 Task: Edit the buffer time to 2 hours after the event.
Action: Mouse moved to (564, 331)
Screenshot: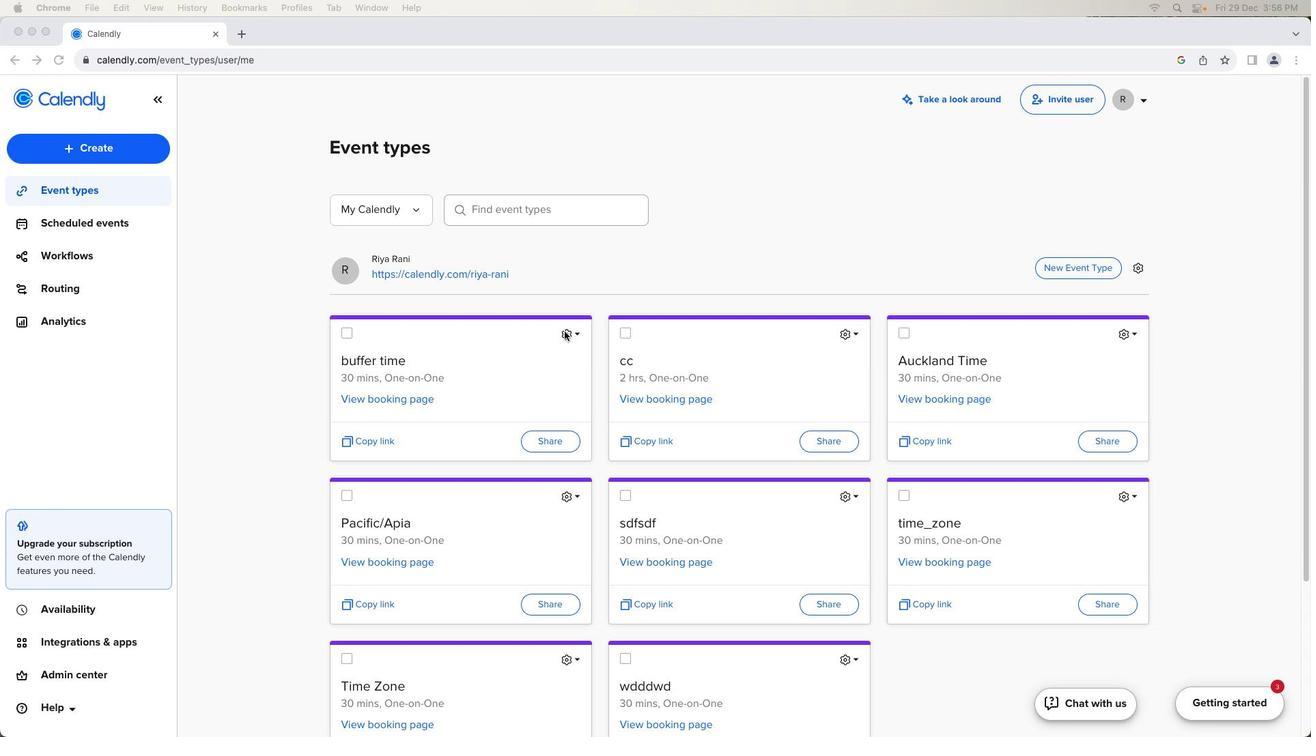 
Action: Mouse pressed left at (564, 331)
Screenshot: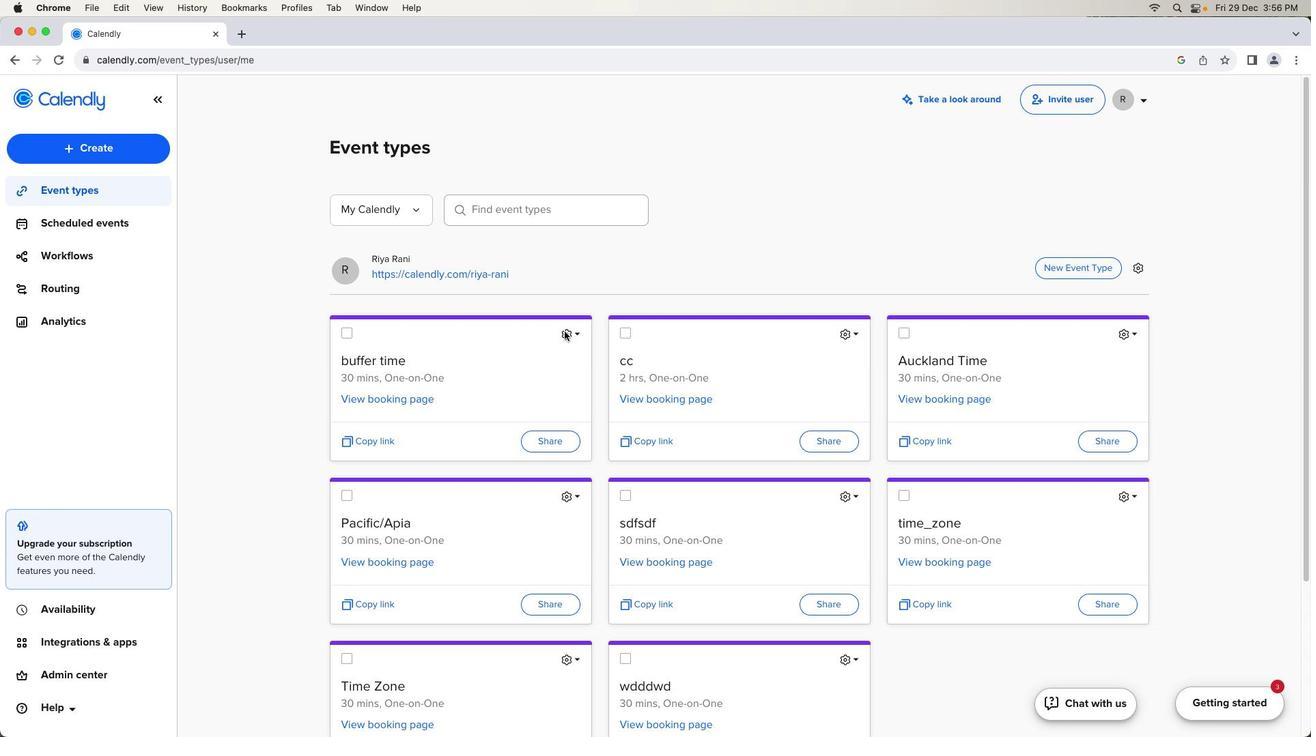 
Action: Mouse moved to (569, 333)
Screenshot: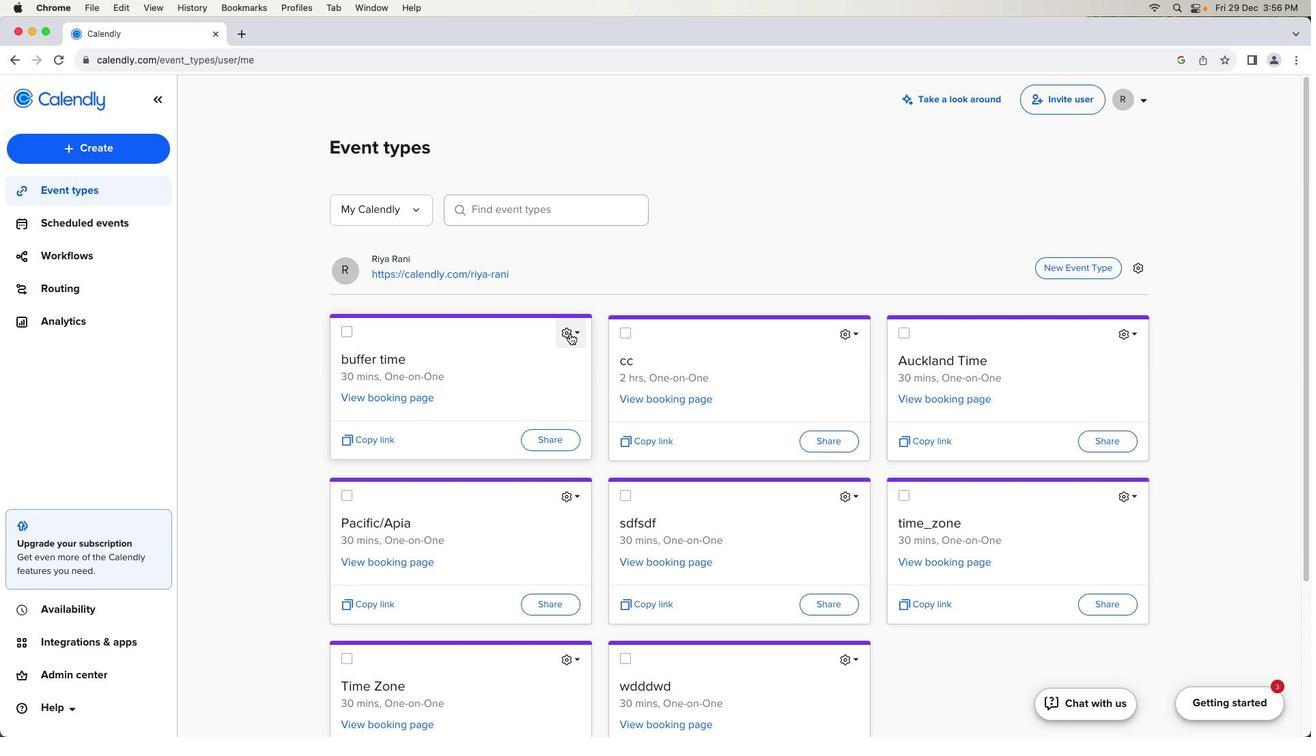 
Action: Mouse pressed left at (569, 333)
Screenshot: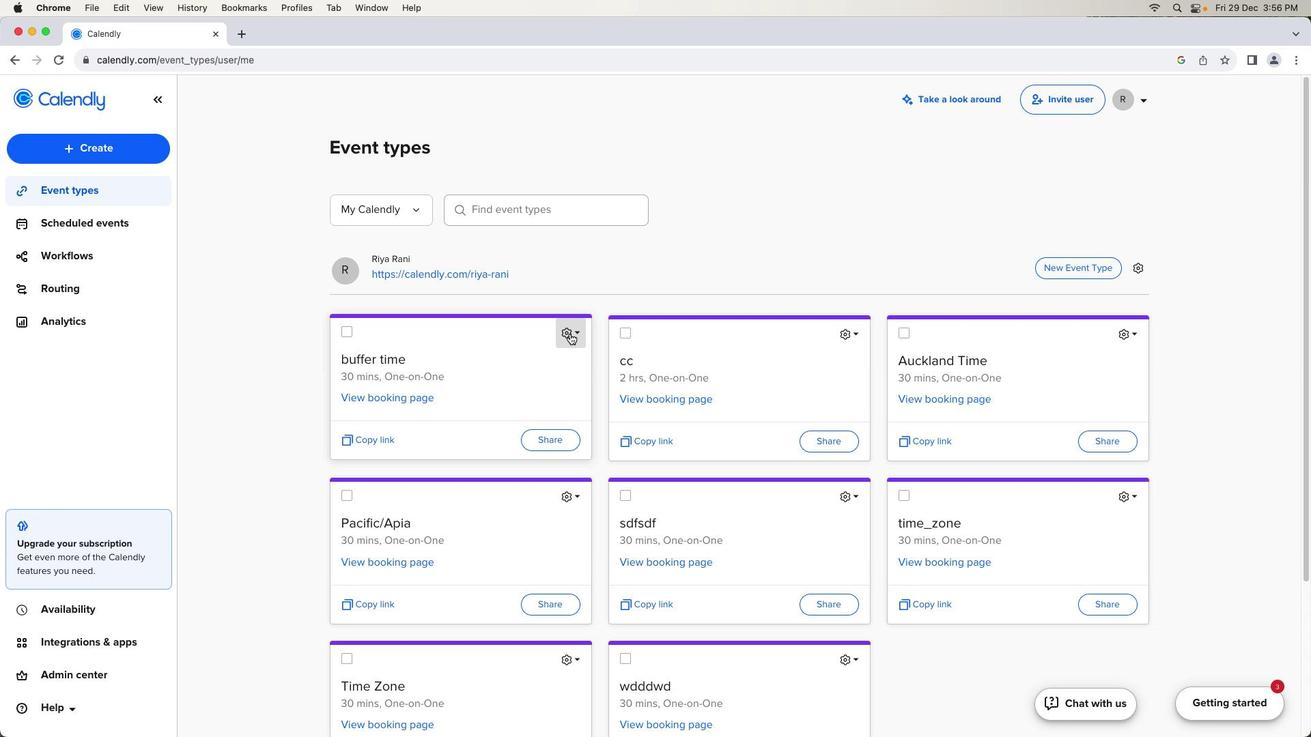 
Action: Mouse moved to (521, 367)
Screenshot: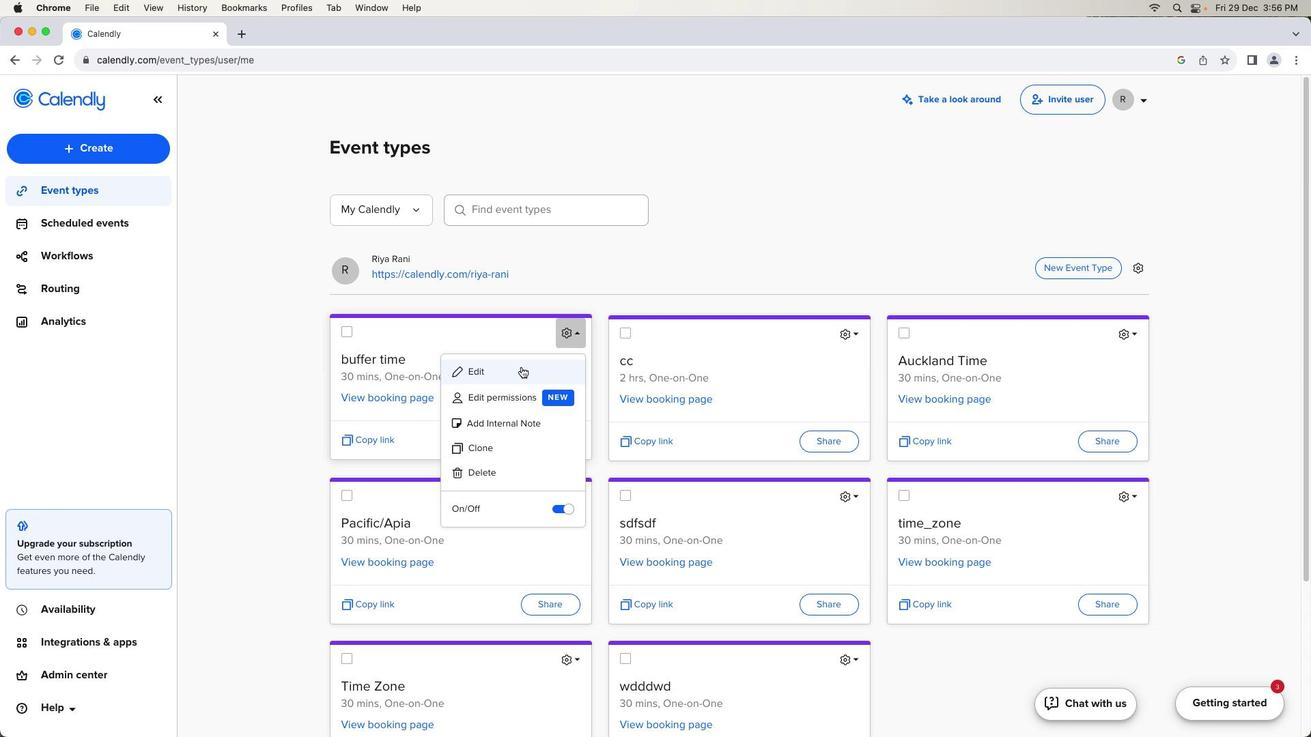 
Action: Mouse pressed left at (521, 367)
Screenshot: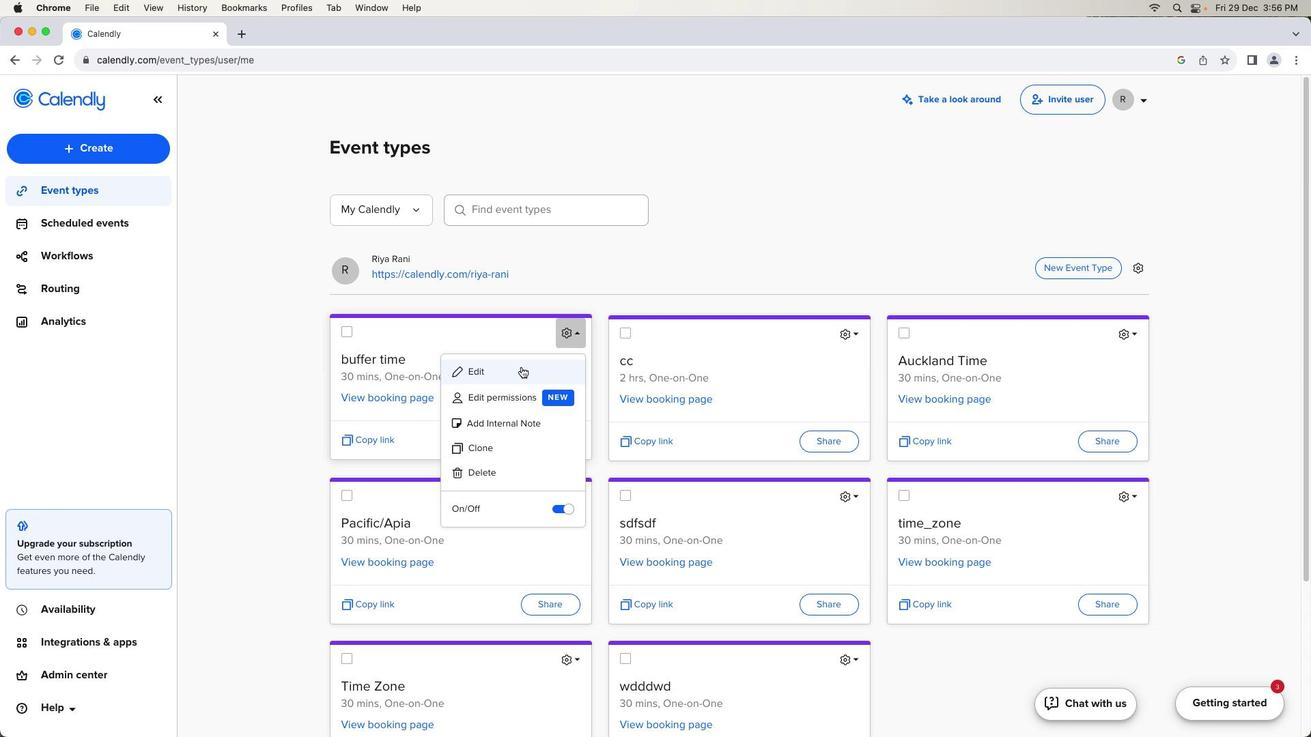 
Action: Mouse moved to (237, 430)
Screenshot: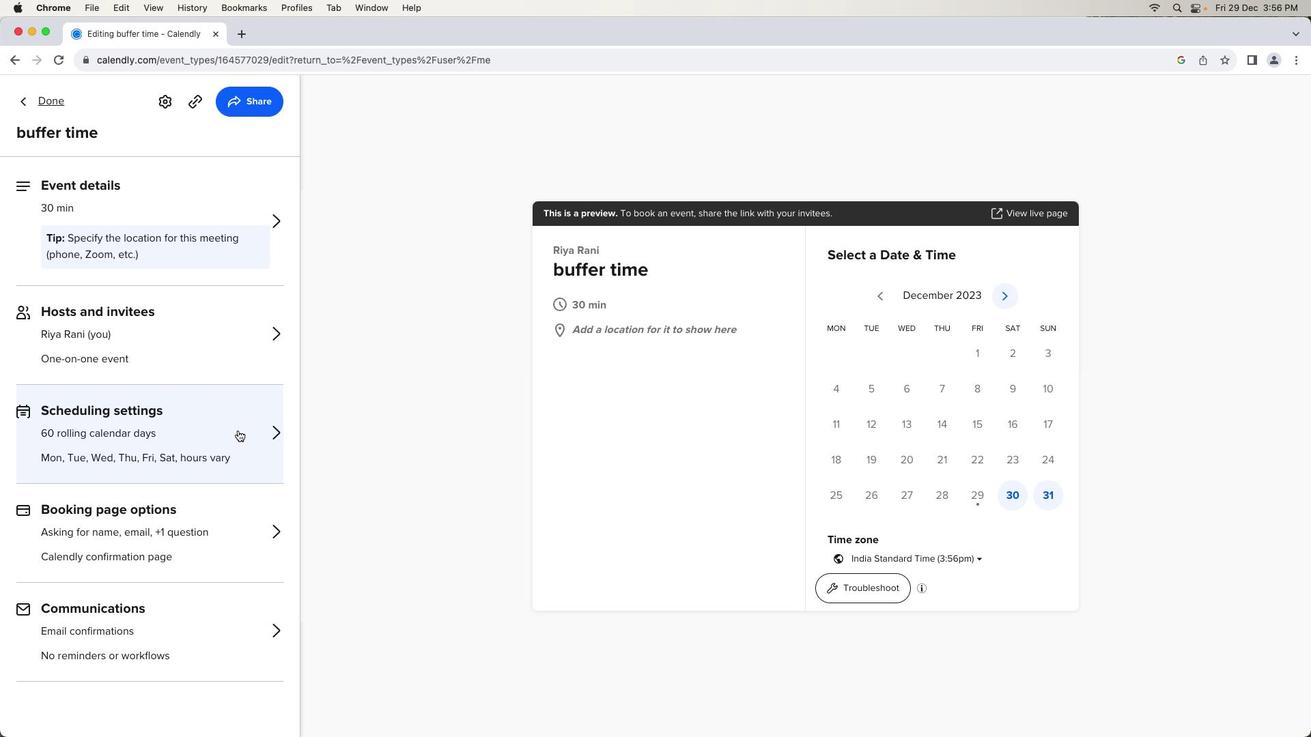 
Action: Mouse pressed left at (237, 430)
Screenshot: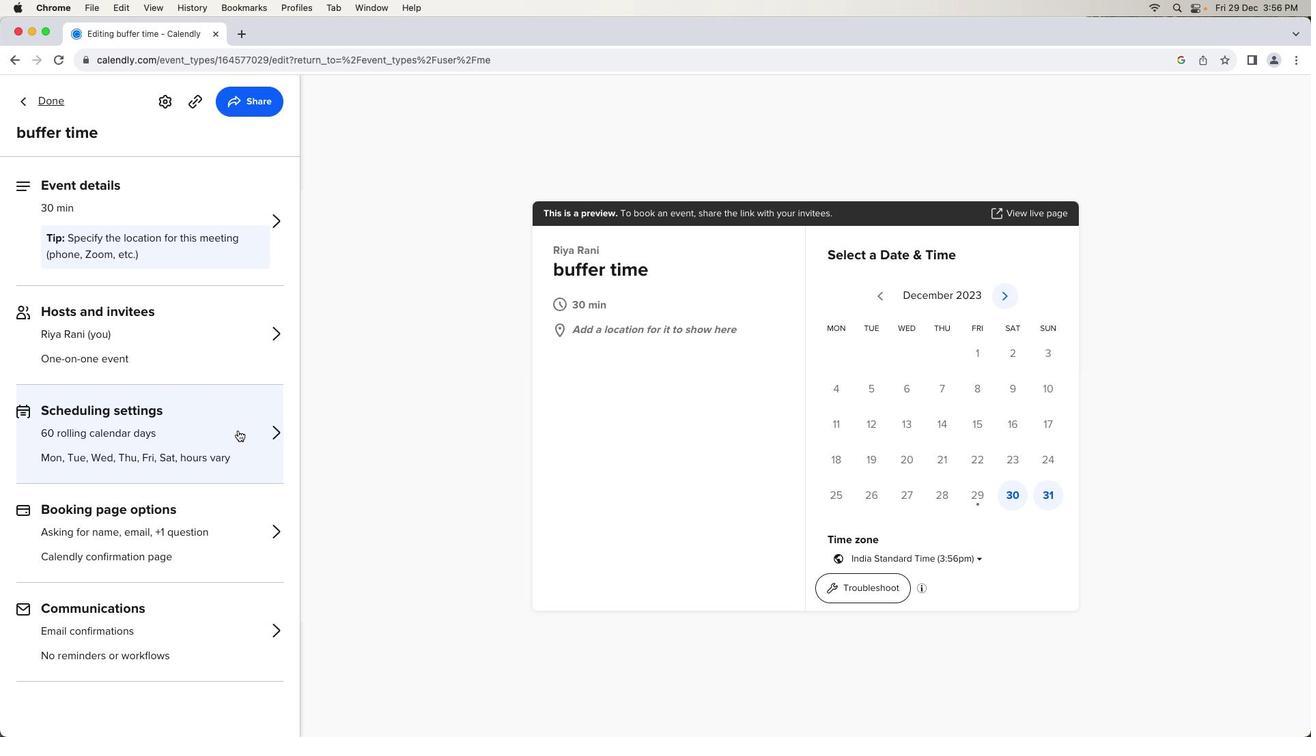 
Action: Mouse moved to (53, 543)
Screenshot: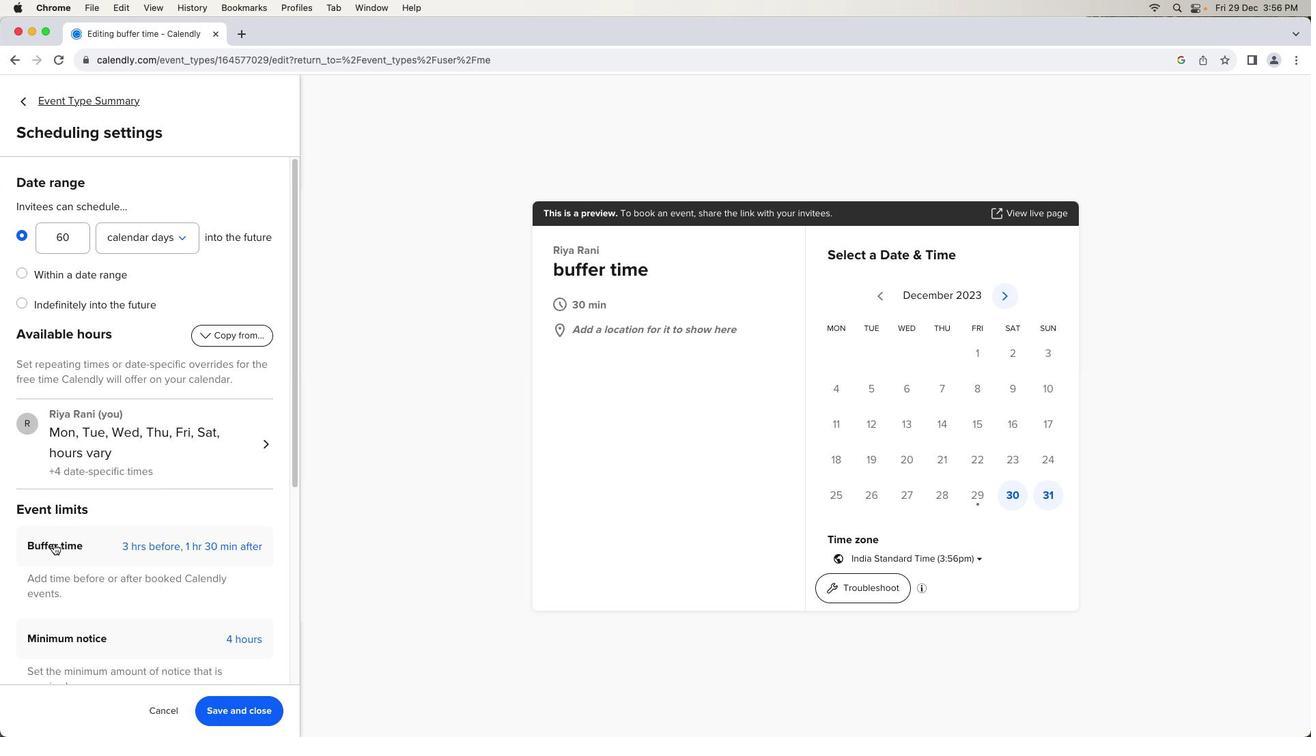 
Action: Mouse pressed left at (53, 543)
Screenshot: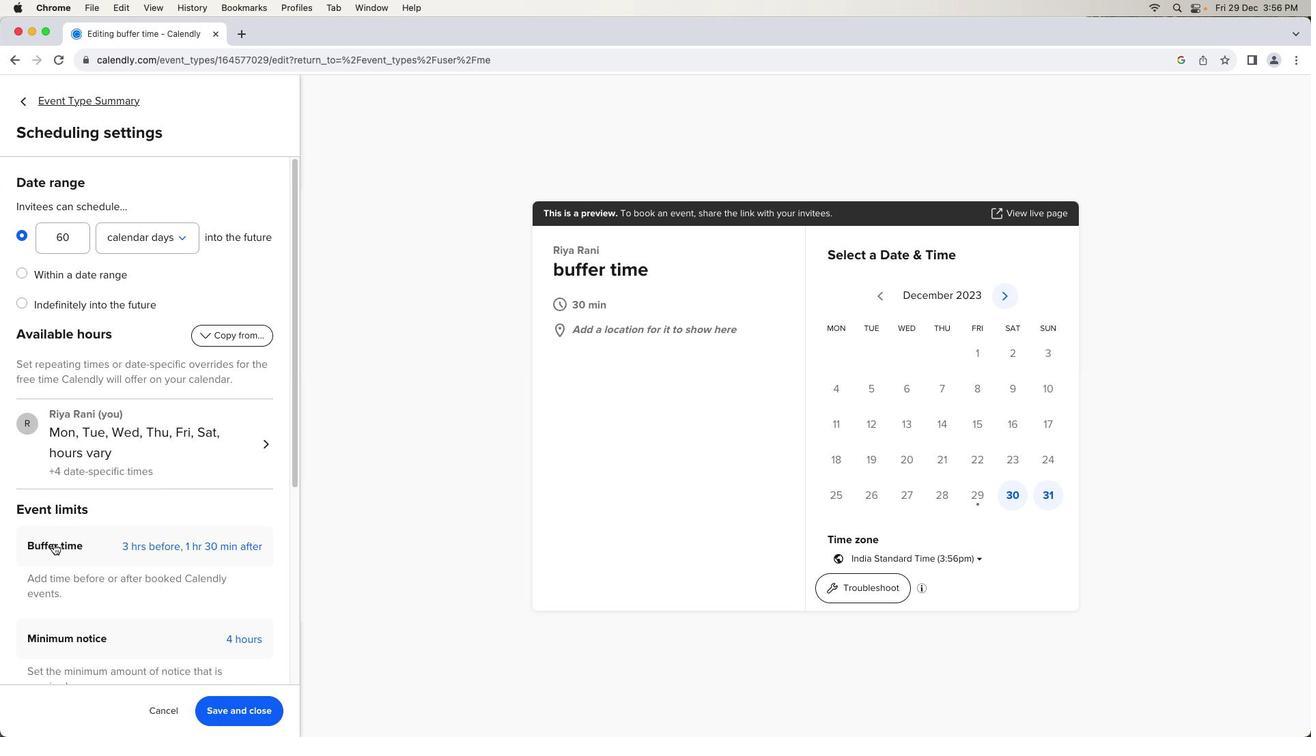 
Action: Mouse moved to (205, 625)
Screenshot: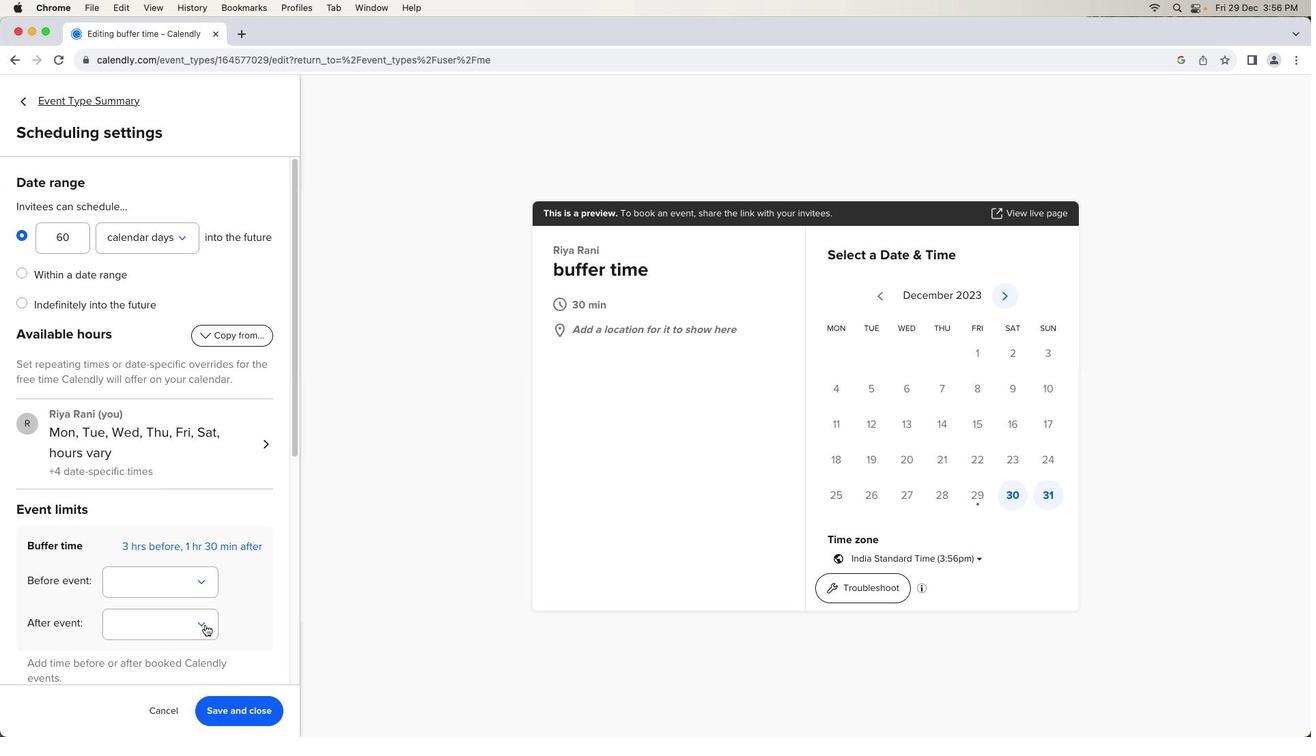 
Action: Mouse pressed left at (205, 625)
Screenshot: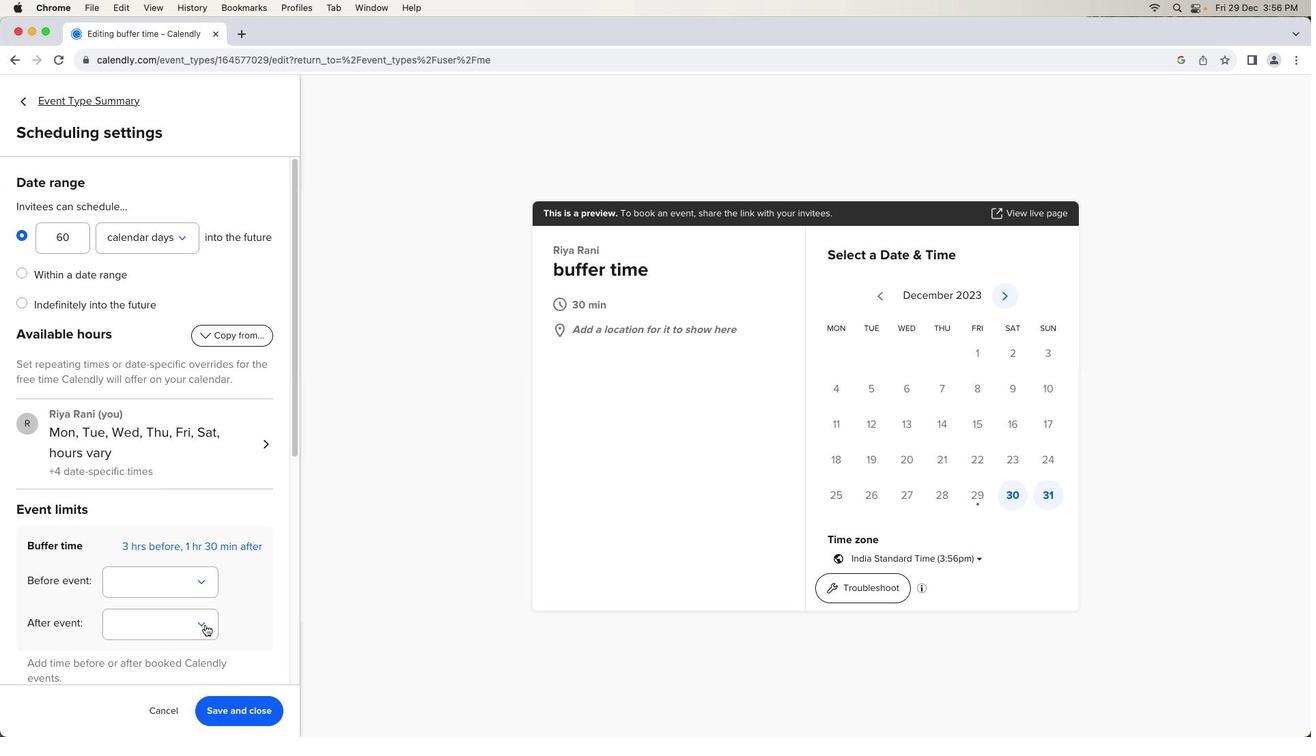 
Action: Mouse moved to (206, 622)
Screenshot: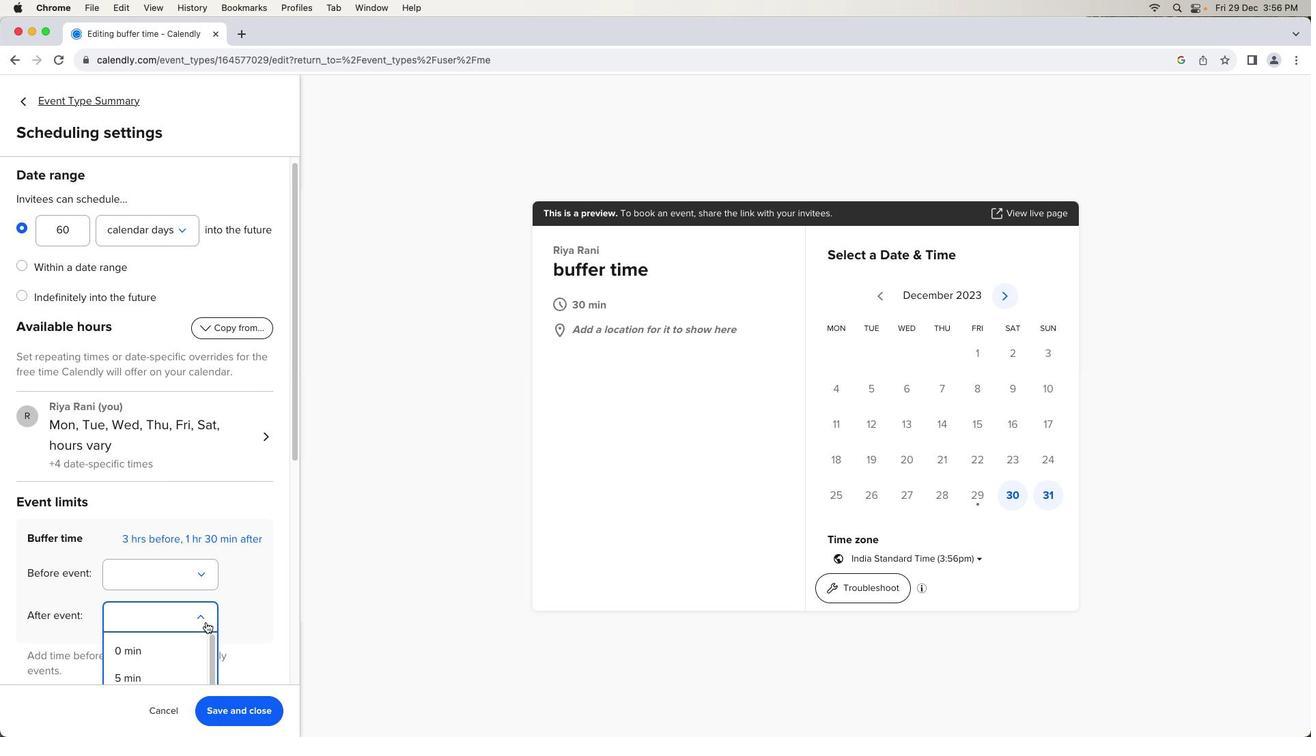 
Action: Mouse scrolled (206, 622) with delta (0, 0)
Screenshot: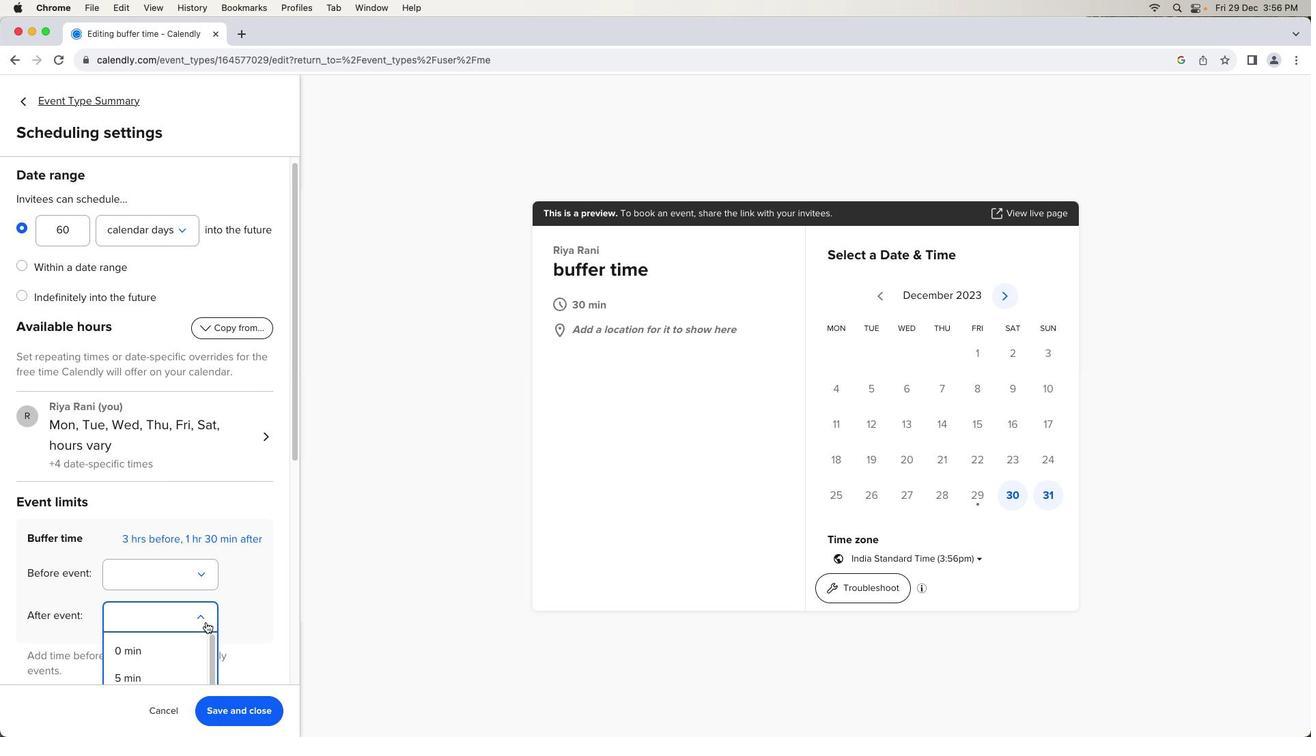 
Action: Mouse scrolled (206, 622) with delta (0, 0)
Screenshot: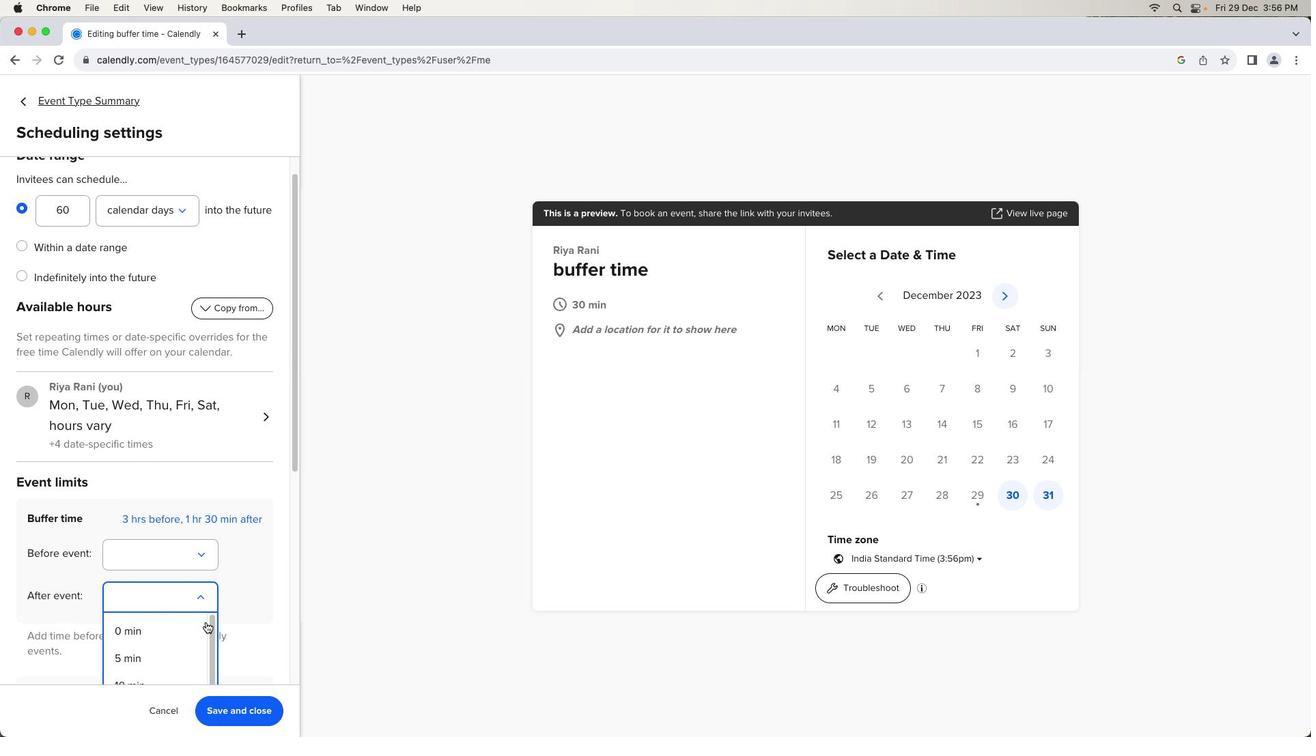 
Action: Mouse scrolled (206, 622) with delta (0, -2)
Screenshot: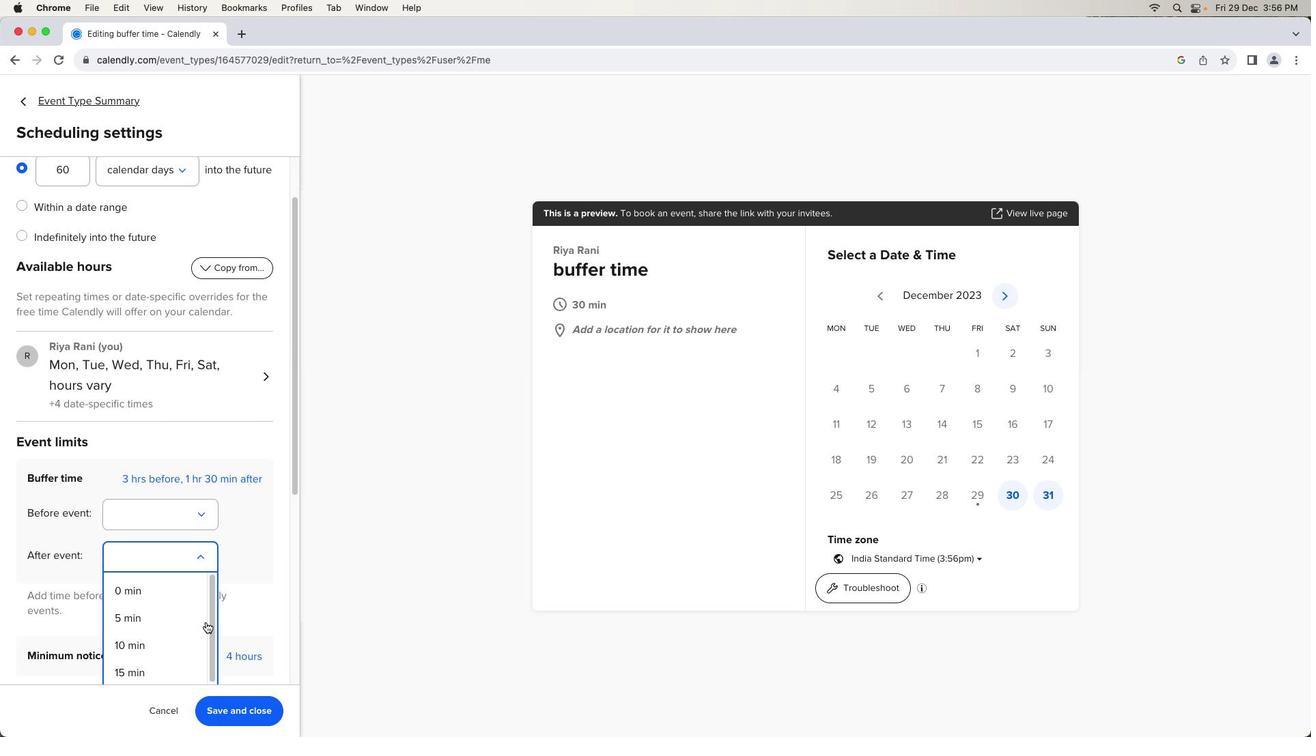 
Action: Mouse scrolled (206, 622) with delta (0, -2)
Screenshot: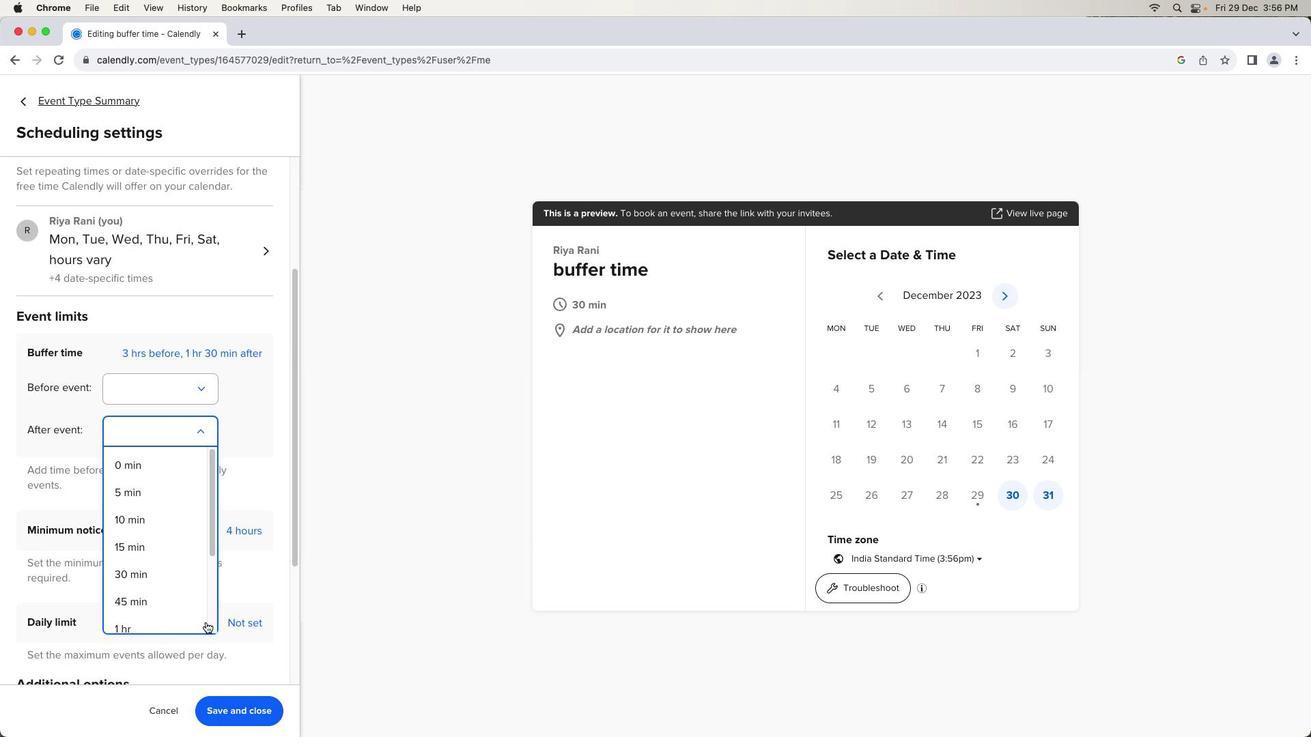 
Action: Mouse moved to (206, 622)
Screenshot: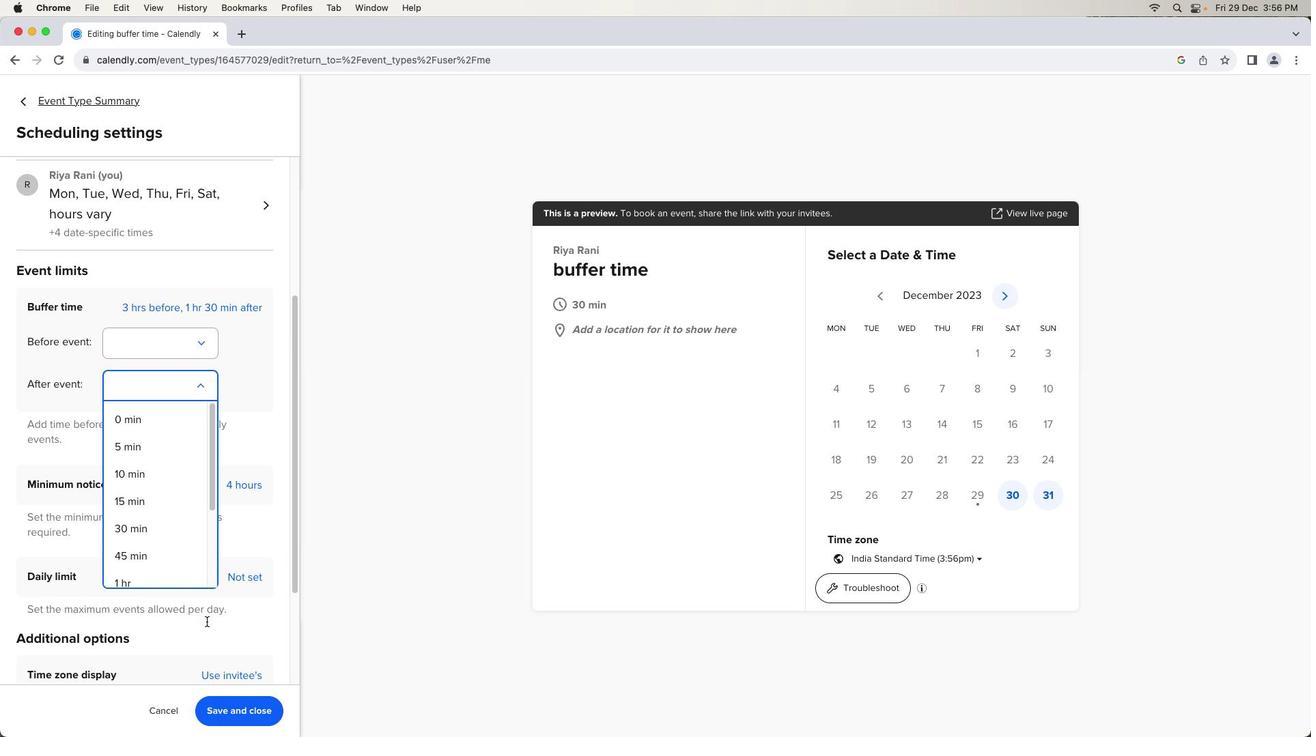 
Action: Mouse scrolled (206, 622) with delta (0, 0)
Screenshot: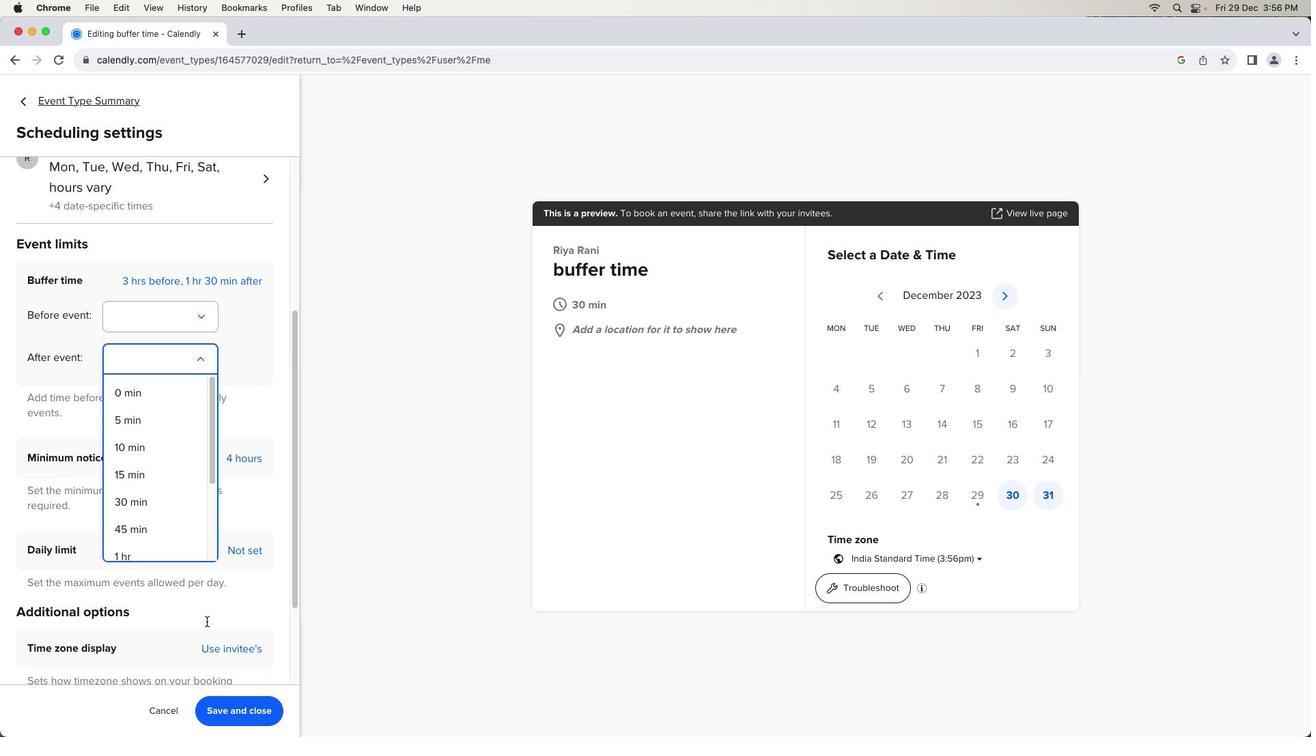 
Action: Mouse moved to (206, 622)
Screenshot: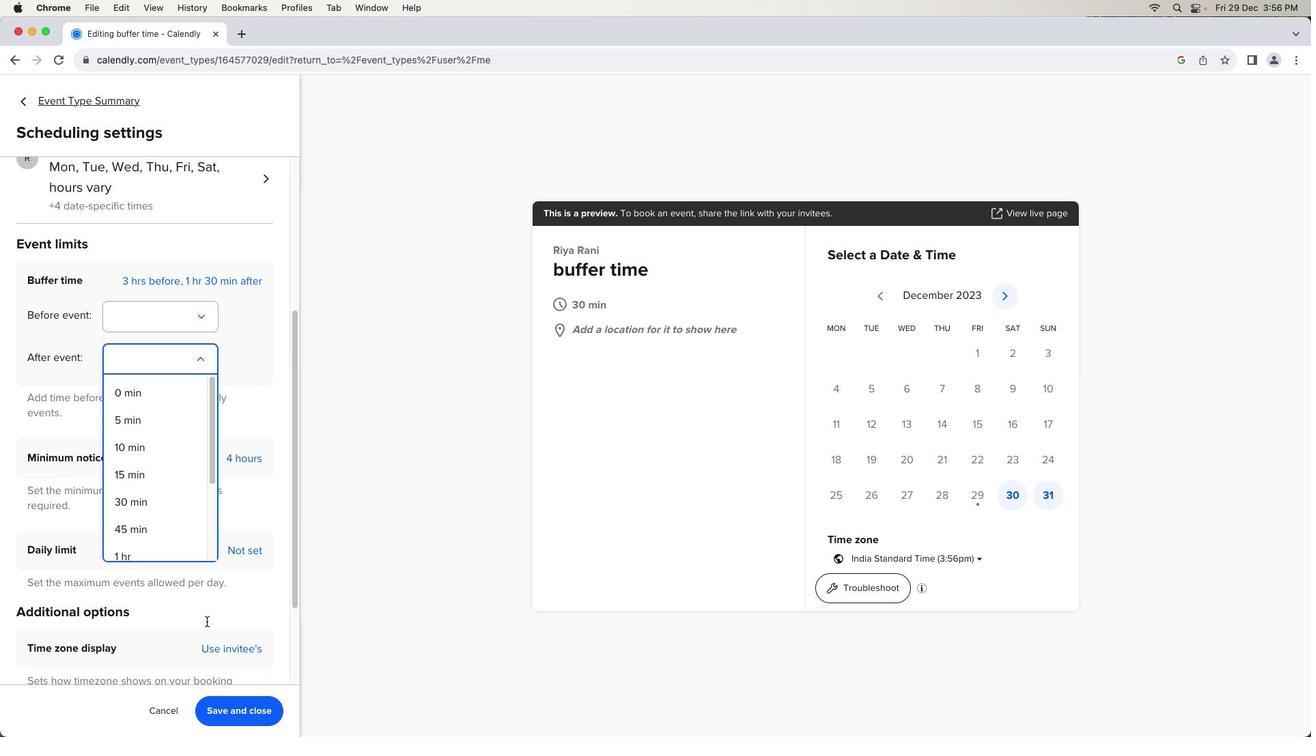 
Action: Mouse scrolled (206, 622) with delta (0, 0)
Screenshot: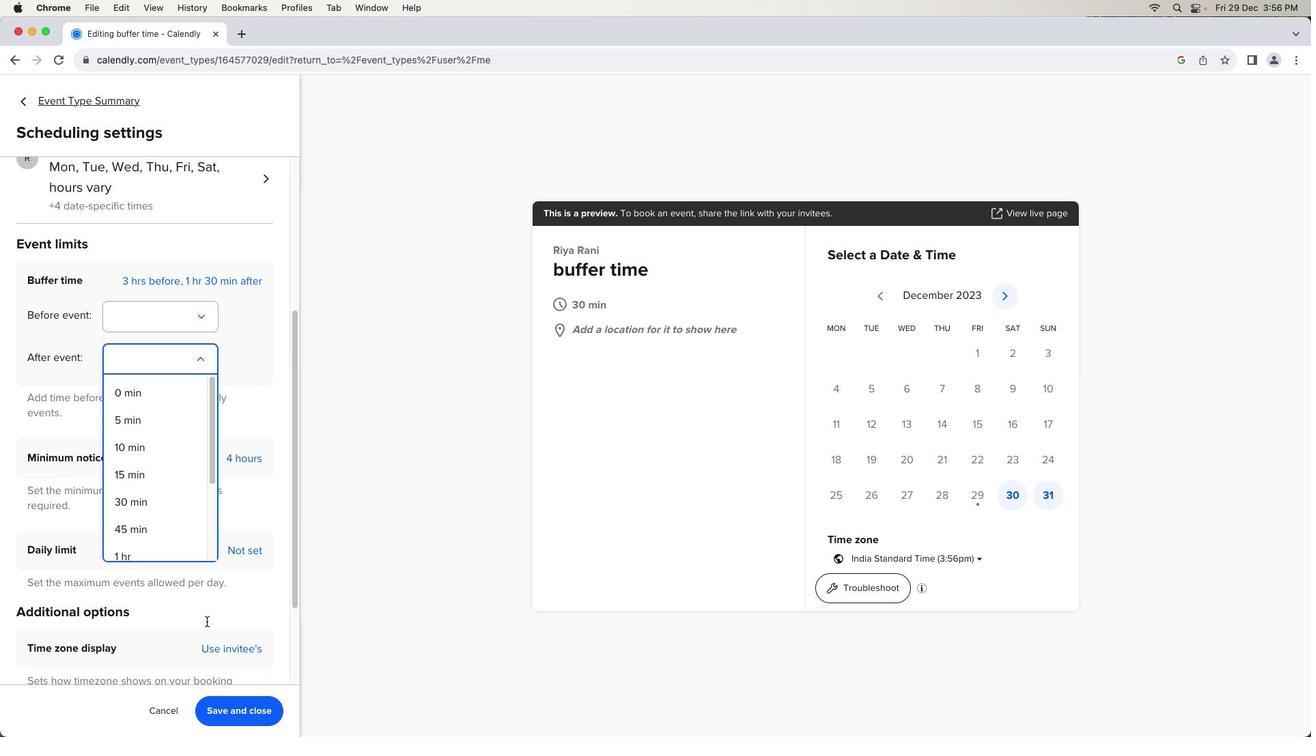 
Action: Mouse scrolled (206, 622) with delta (0, -2)
Screenshot: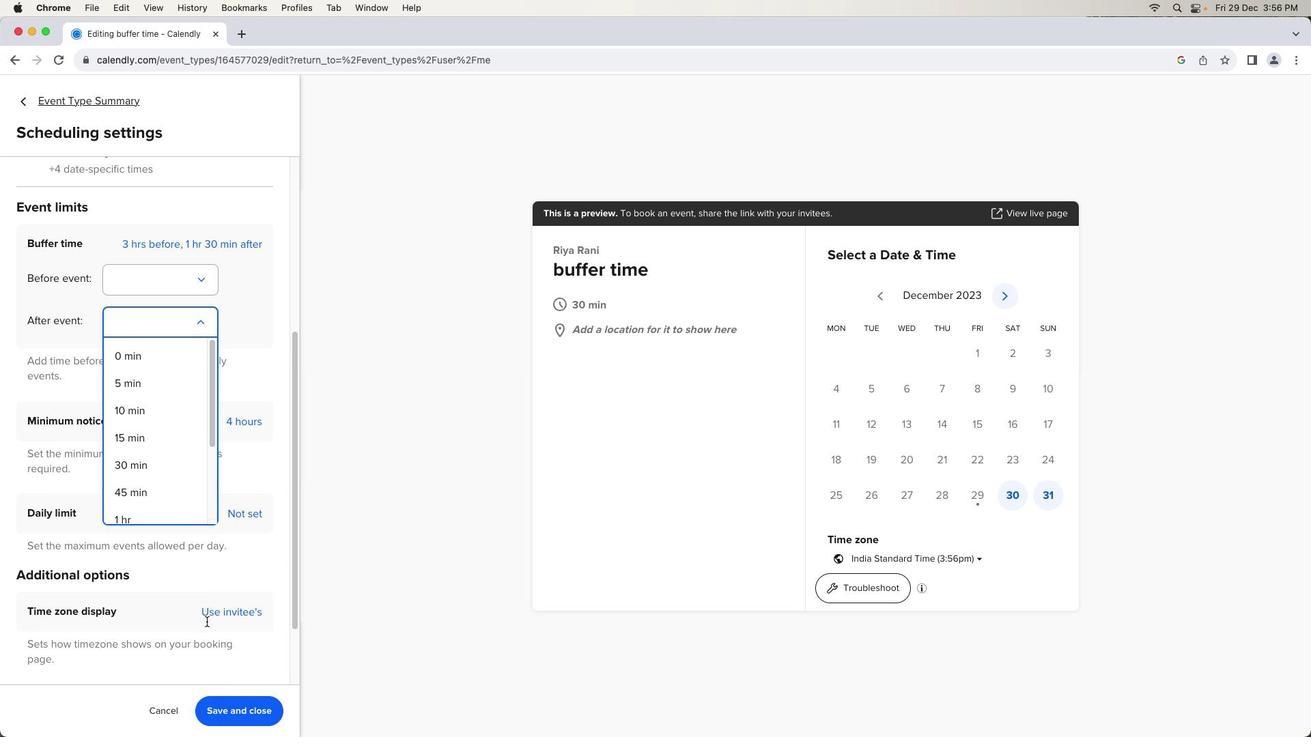 
Action: Mouse scrolled (206, 622) with delta (0, -2)
Screenshot: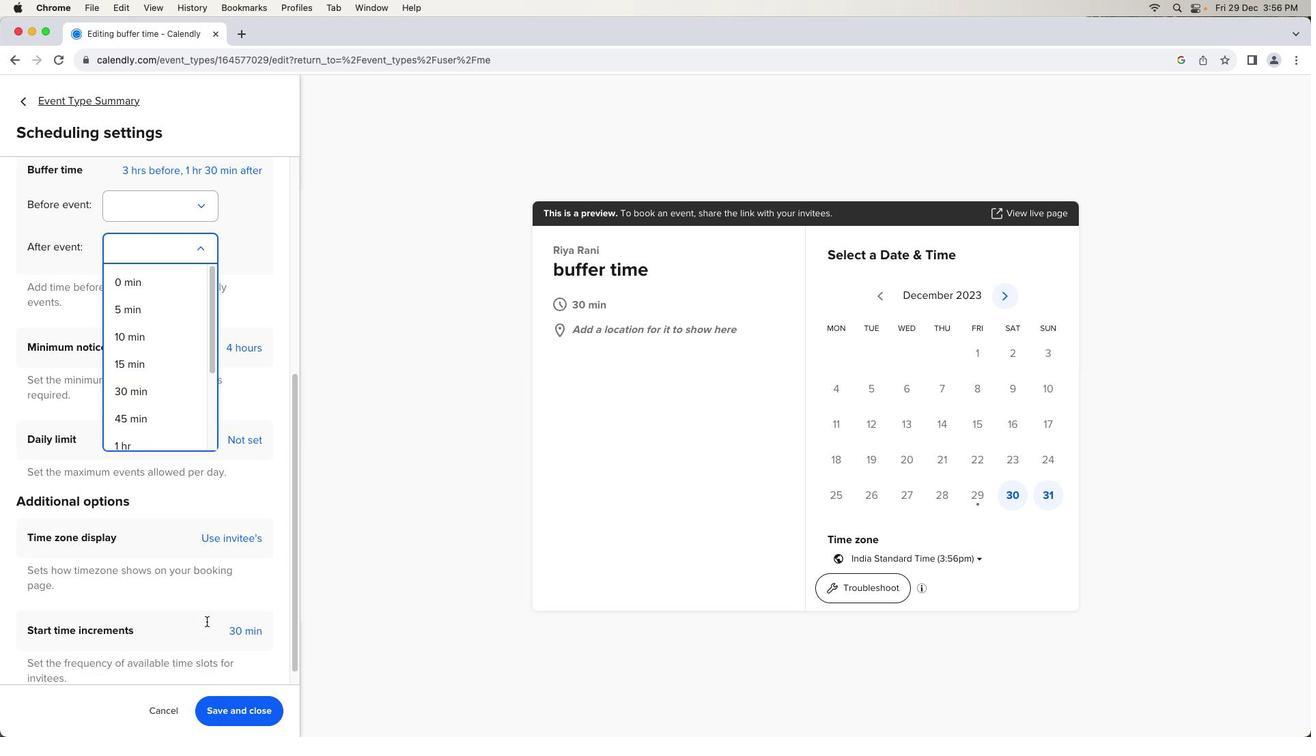 
Action: Mouse moved to (187, 374)
Screenshot: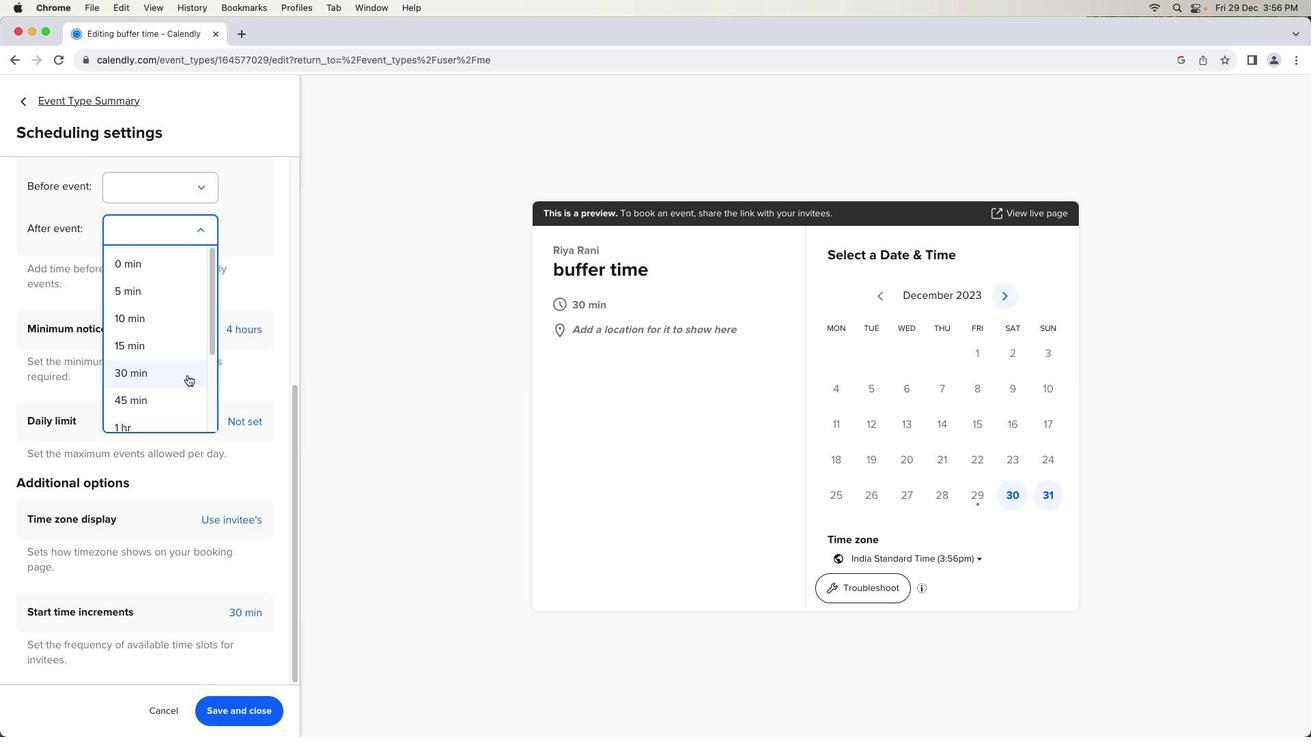 
Action: Mouse scrolled (187, 374) with delta (0, 0)
Screenshot: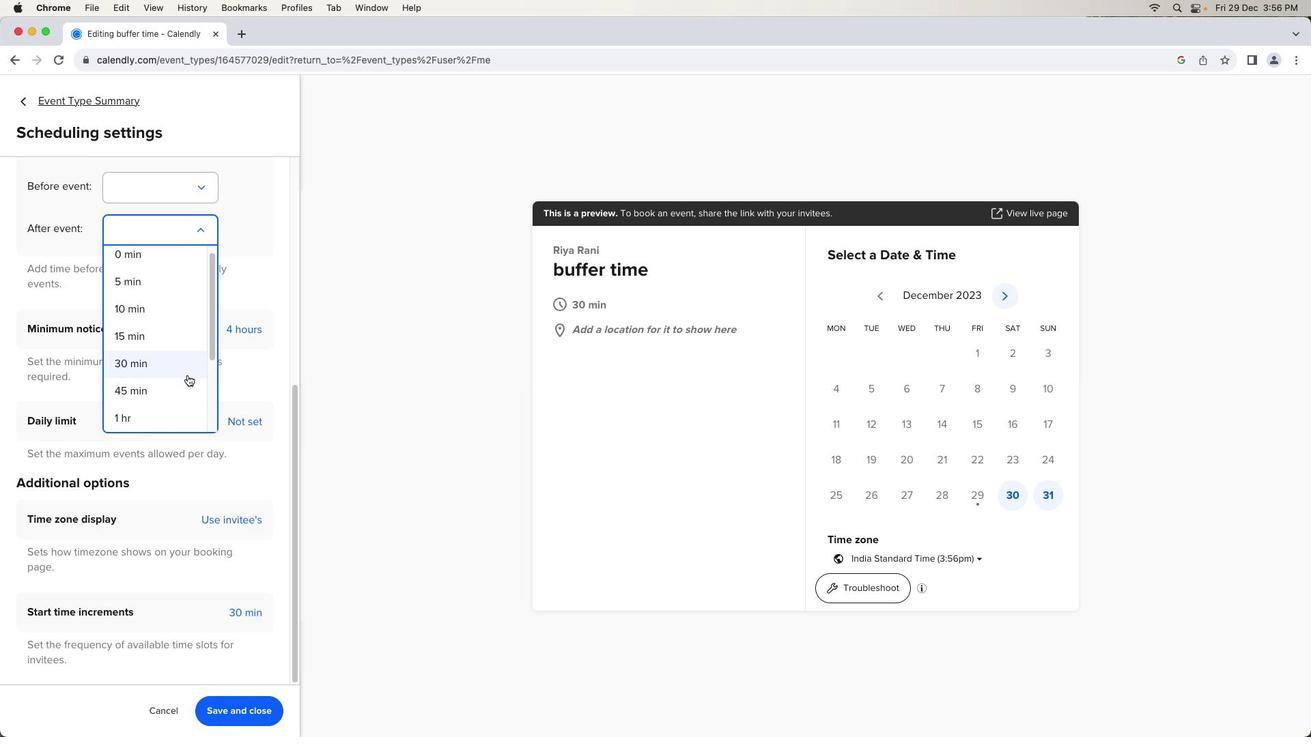 
Action: Mouse scrolled (187, 374) with delta (0, 0)
Screenshot: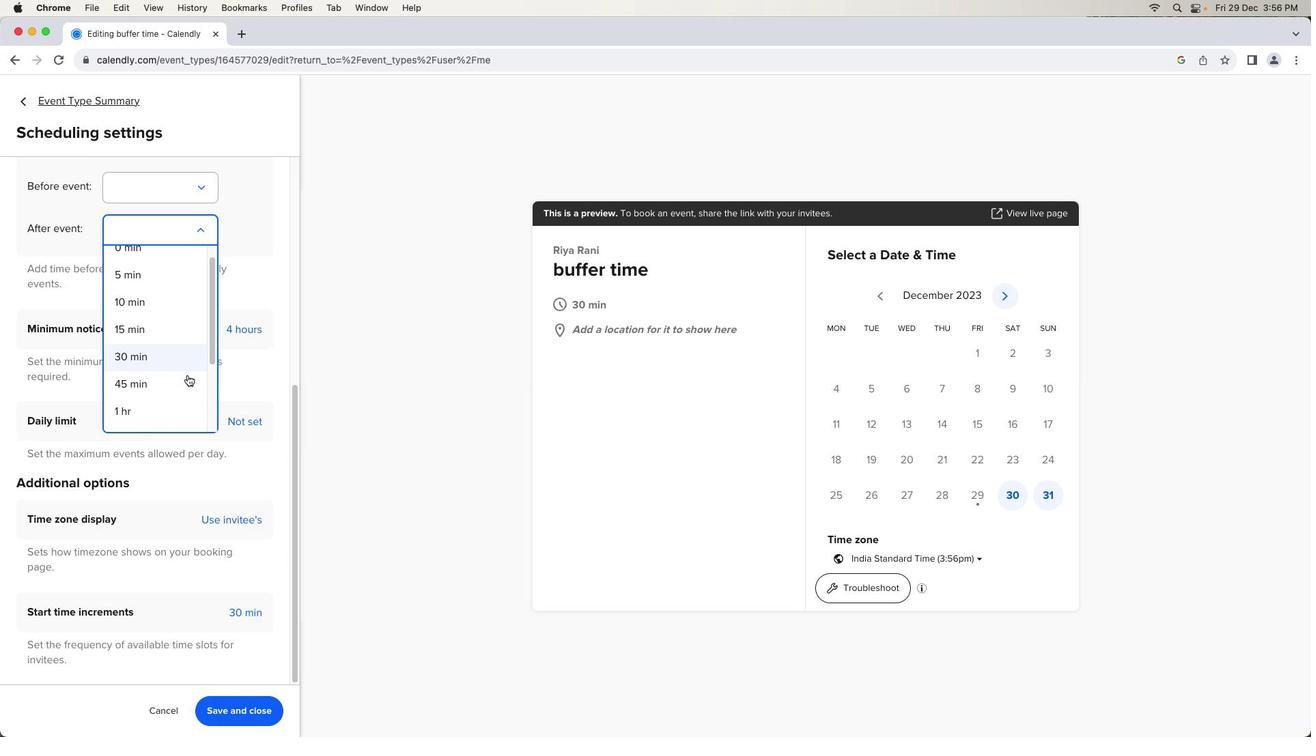 
Action: Mouse moved to (187, 374)
Screenshot: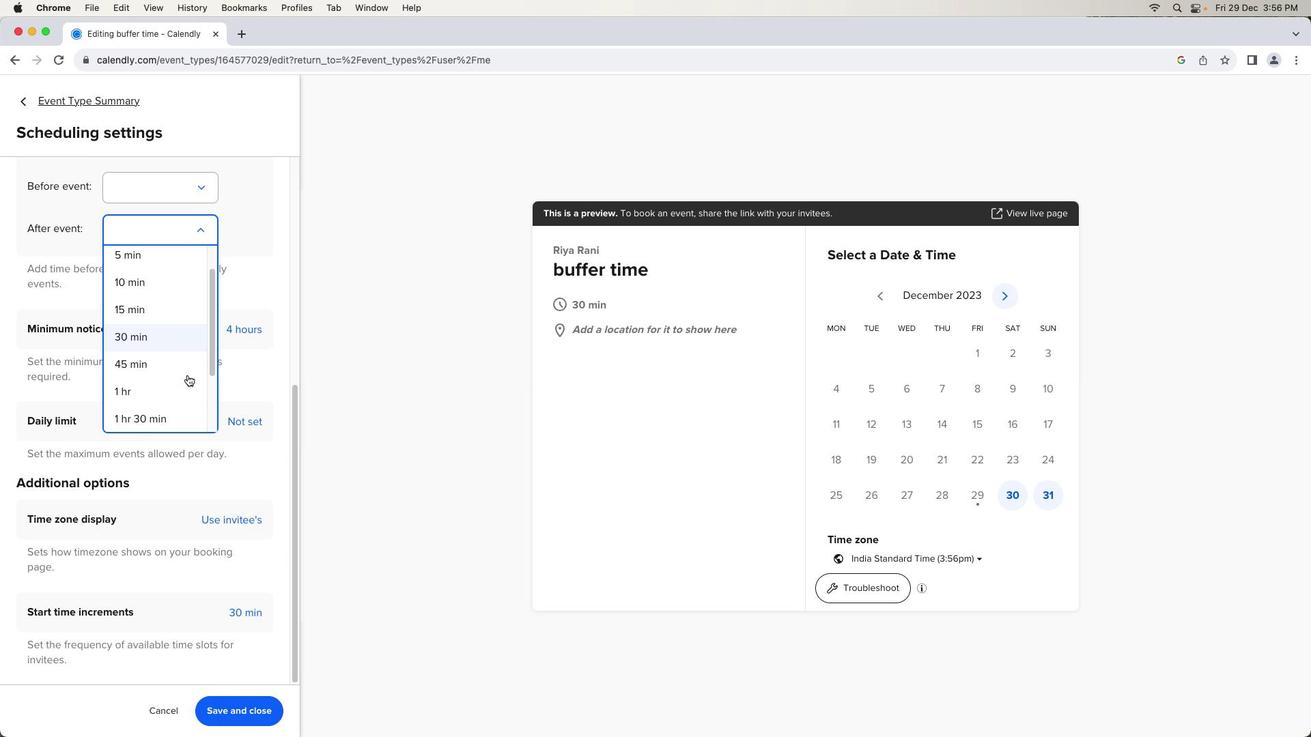 
Action: Mouse scrolled (187, 374) with delta (0, -1)
Screenshot: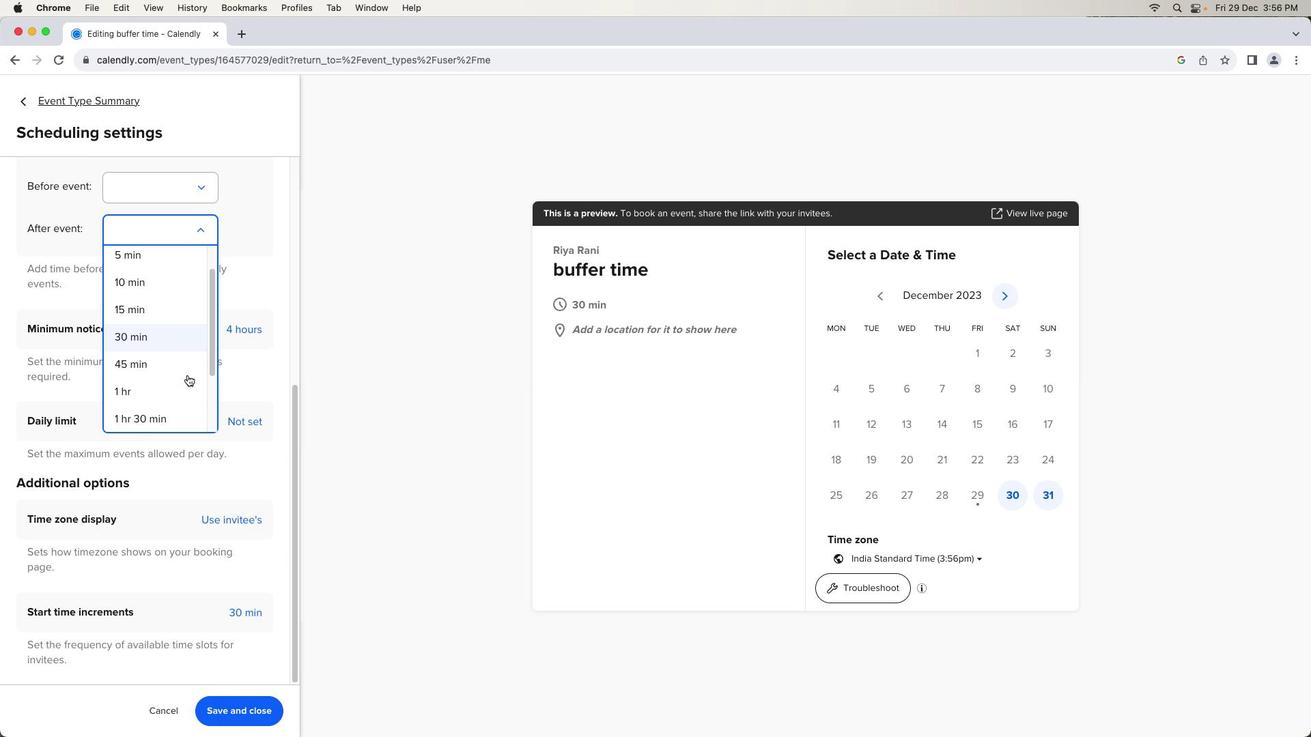 
Action: Mouse moved to (166, 386)
Screenshot: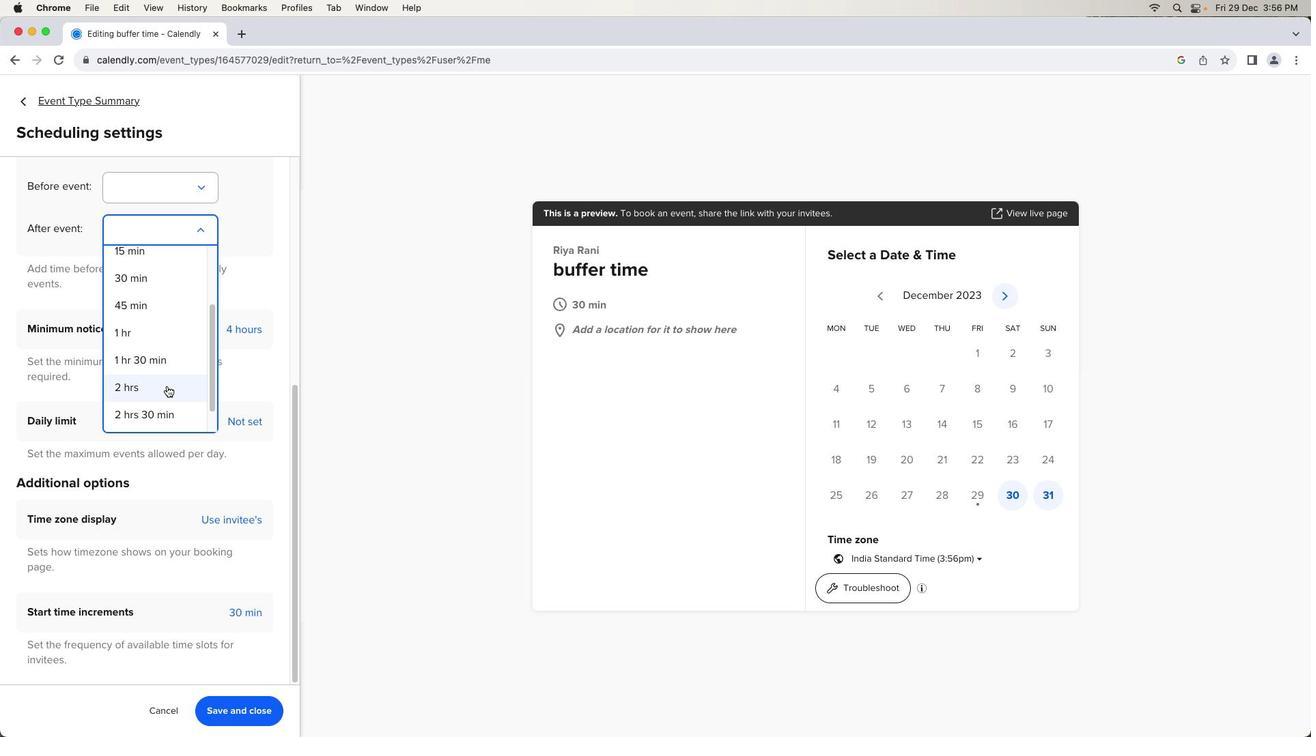 
Action: Mouse pressed left at (166, 386)
Screenshot: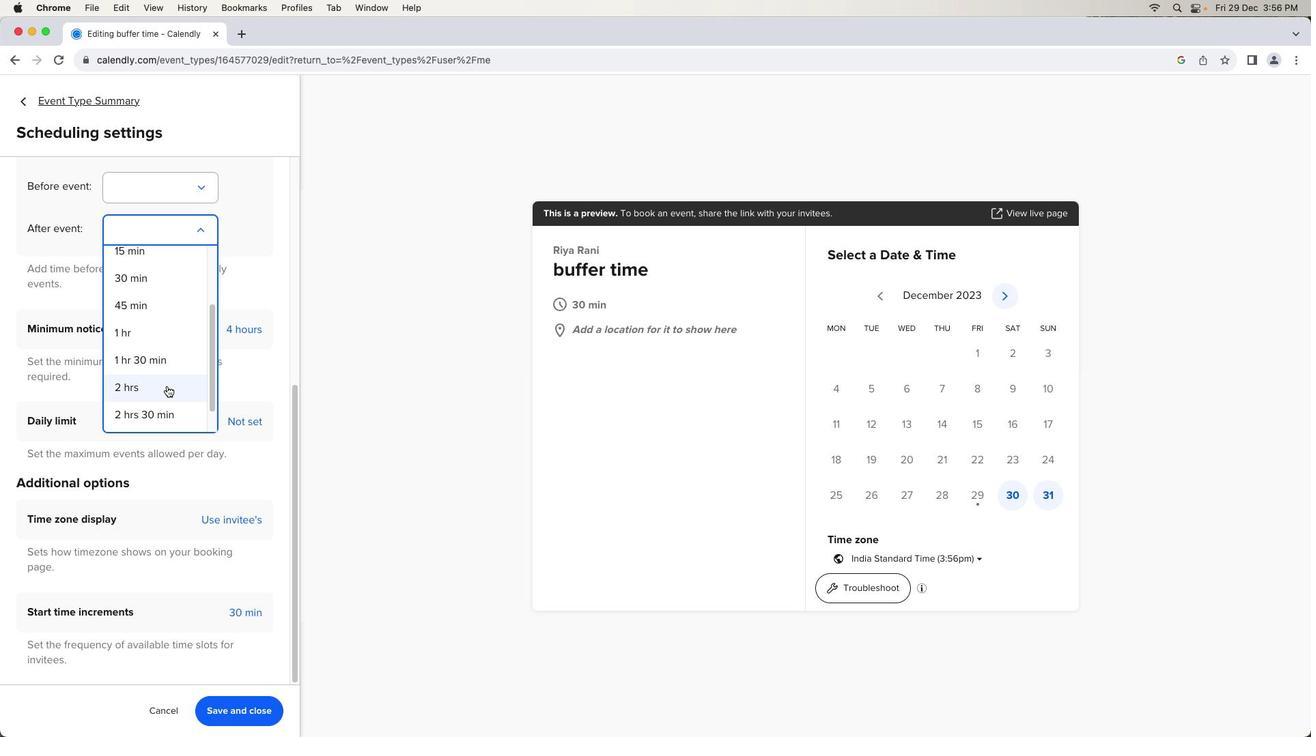 
Action: Mouse moved to (252, 708)
Screenshot: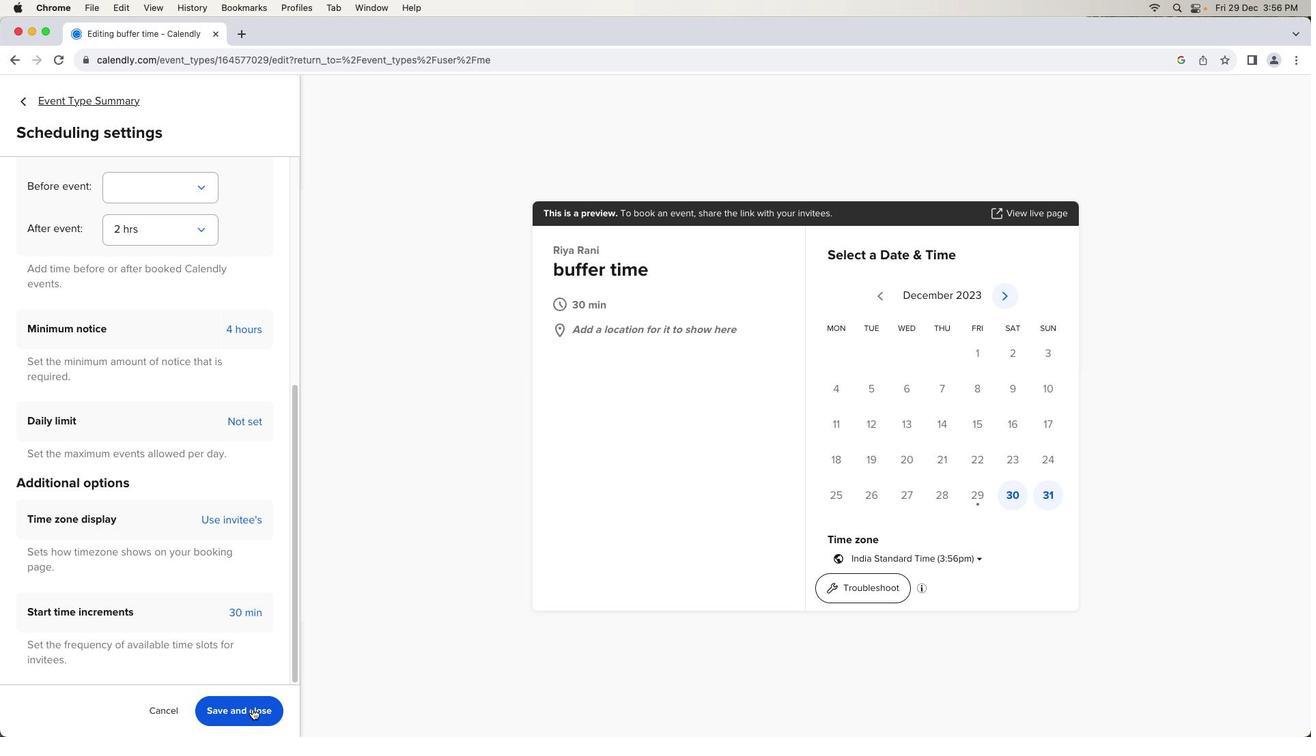 
Action: Mouse pressed left at (252, 708)
Screenshot: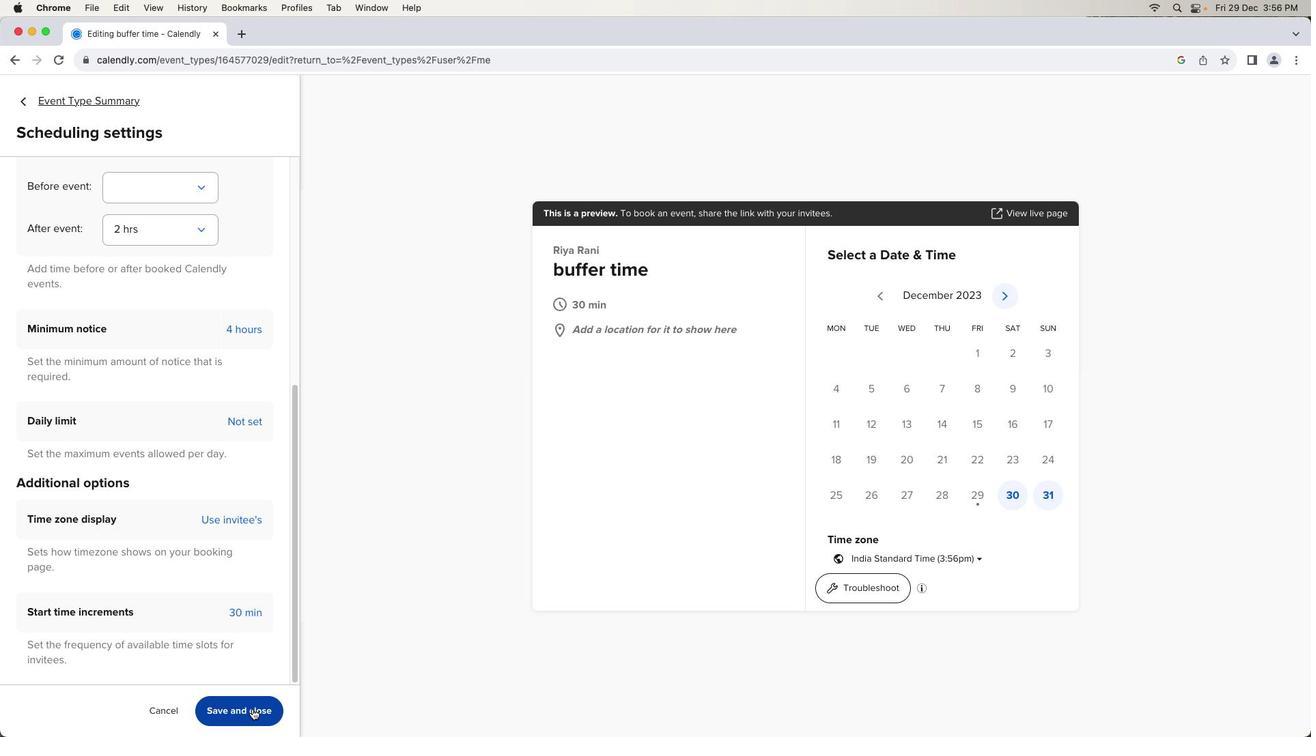 
Action: Mouse moved to (571, 178)
Screenshot: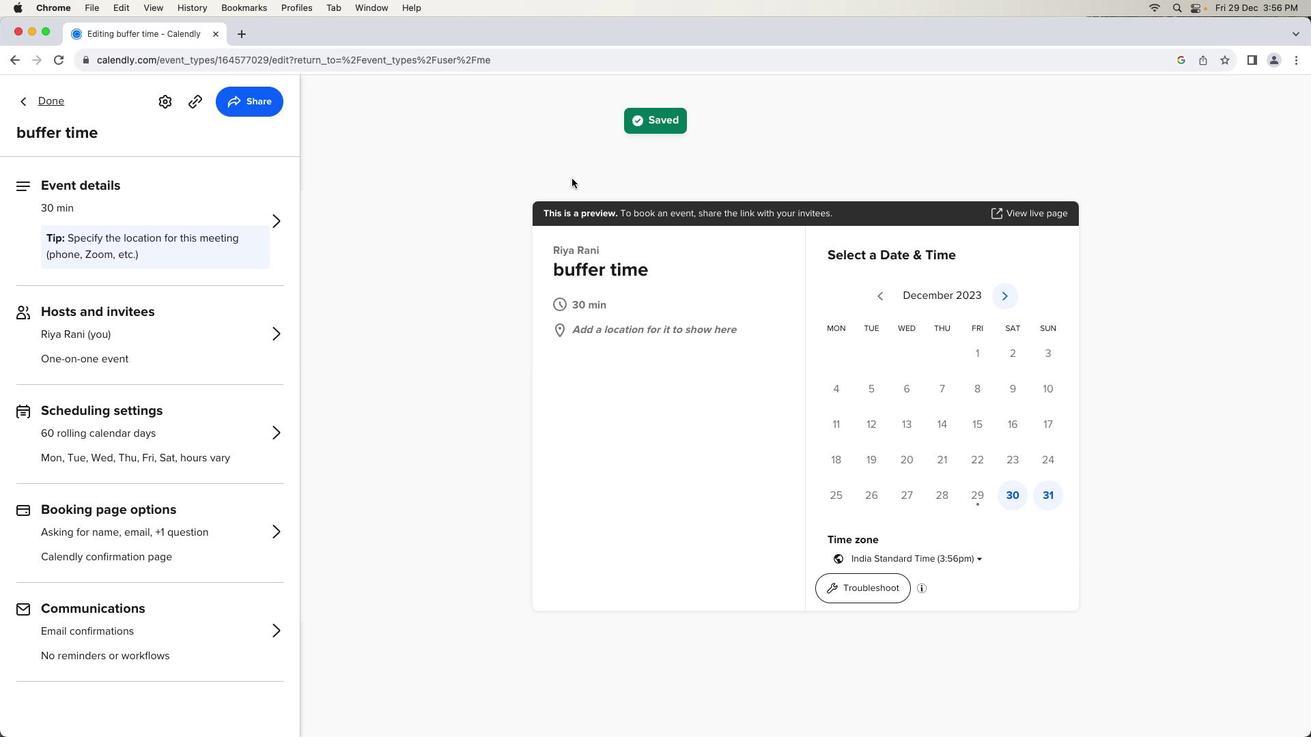 
